 Task: Apply a Nudge Left on the Trim Clip Edge.
Action: Mouse moved to (787, 309)
Screenshot: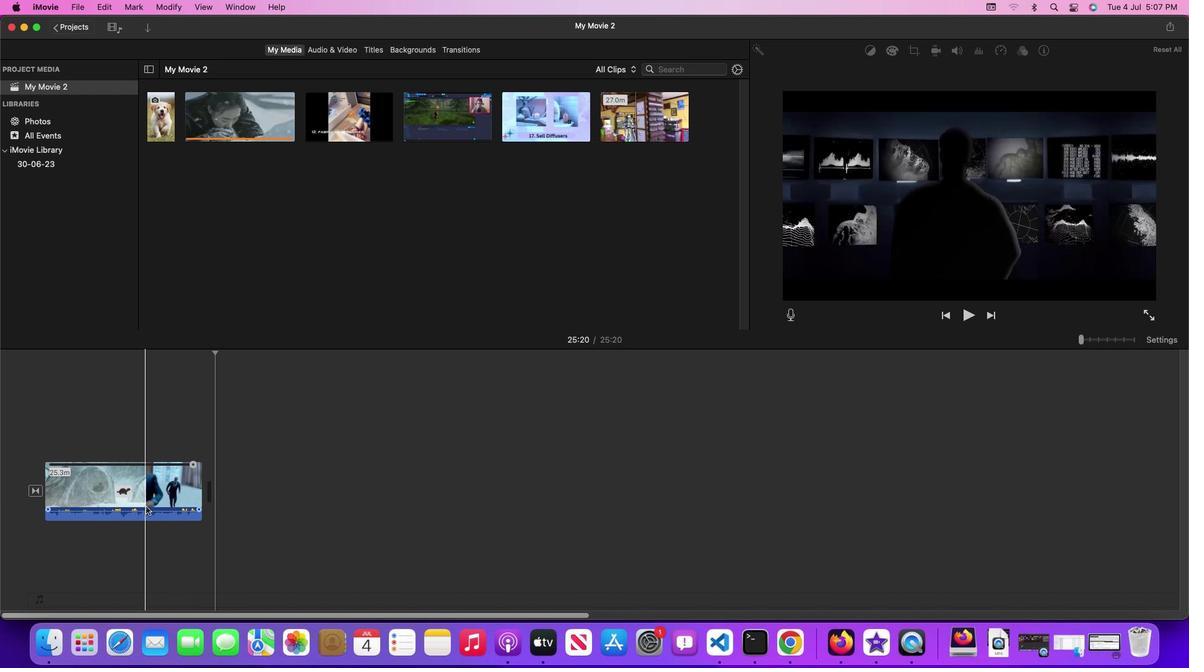 
Action: Mouse pressed left at (787, 309)
Screenshot: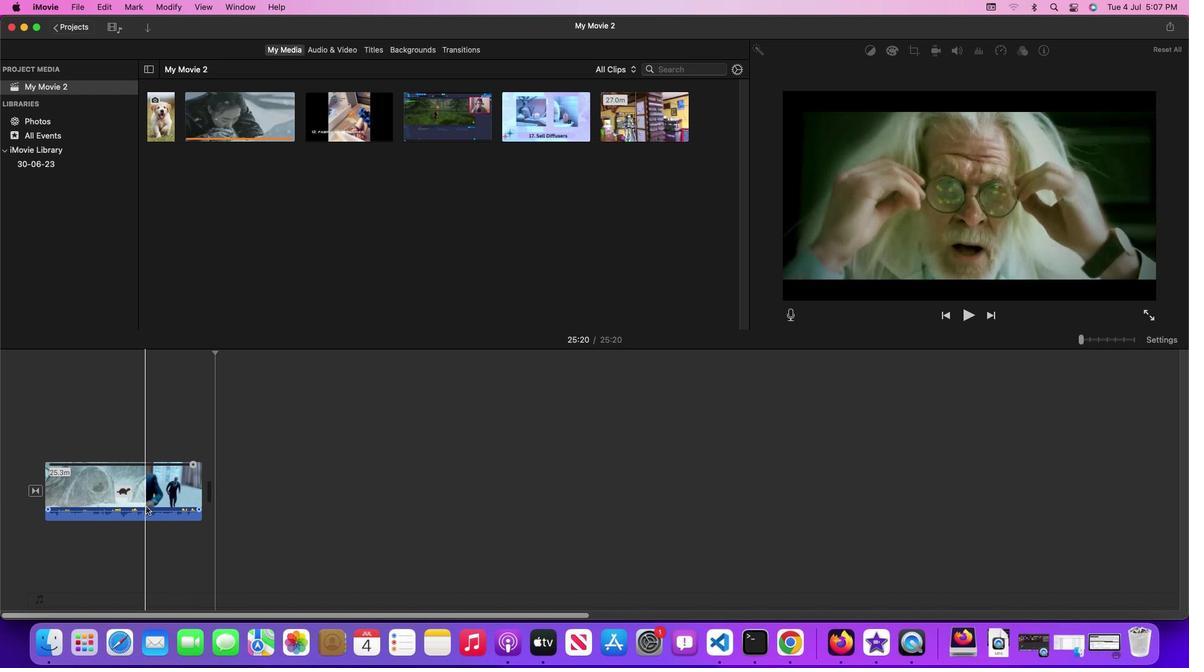
Action: Mouse moved to (787, 309)
Screenshot: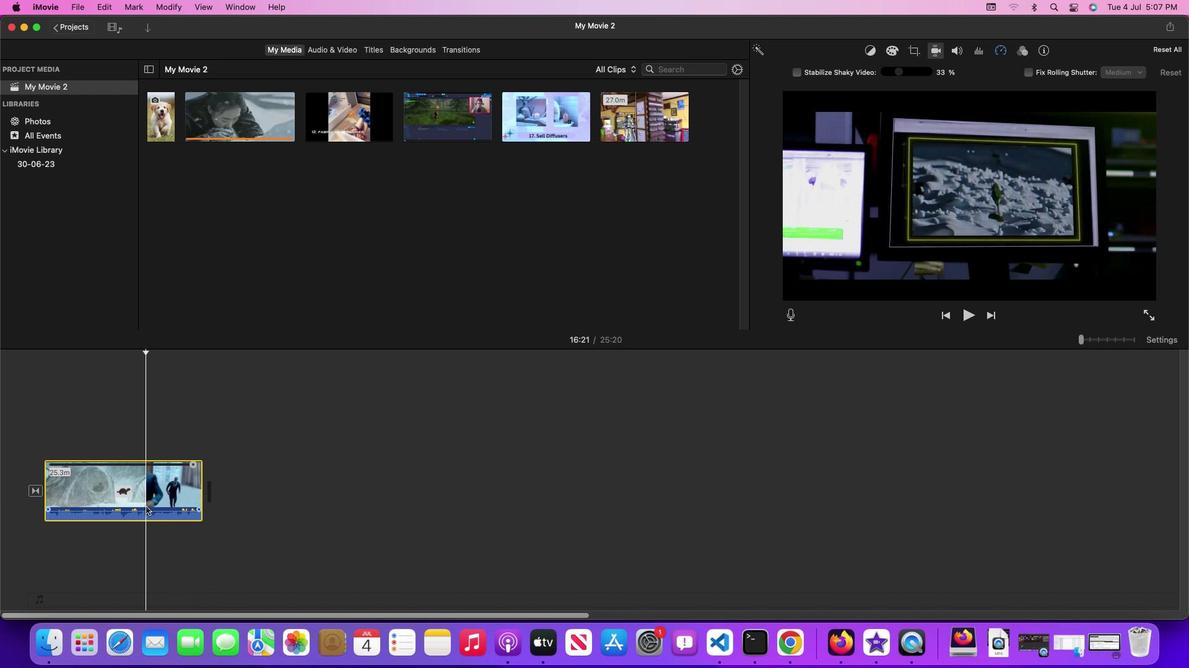 
Action: Mouse pressed left at (787, 309)
Screenshot: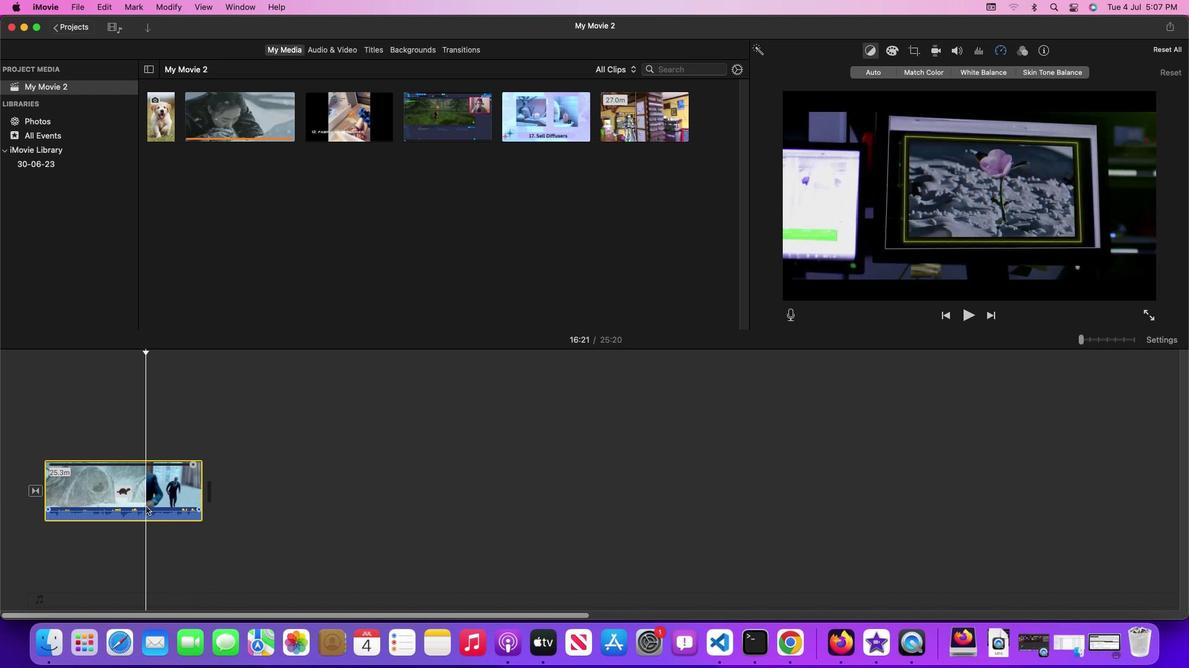 
Action: Mouse moved to (787, 309)
Screenshot: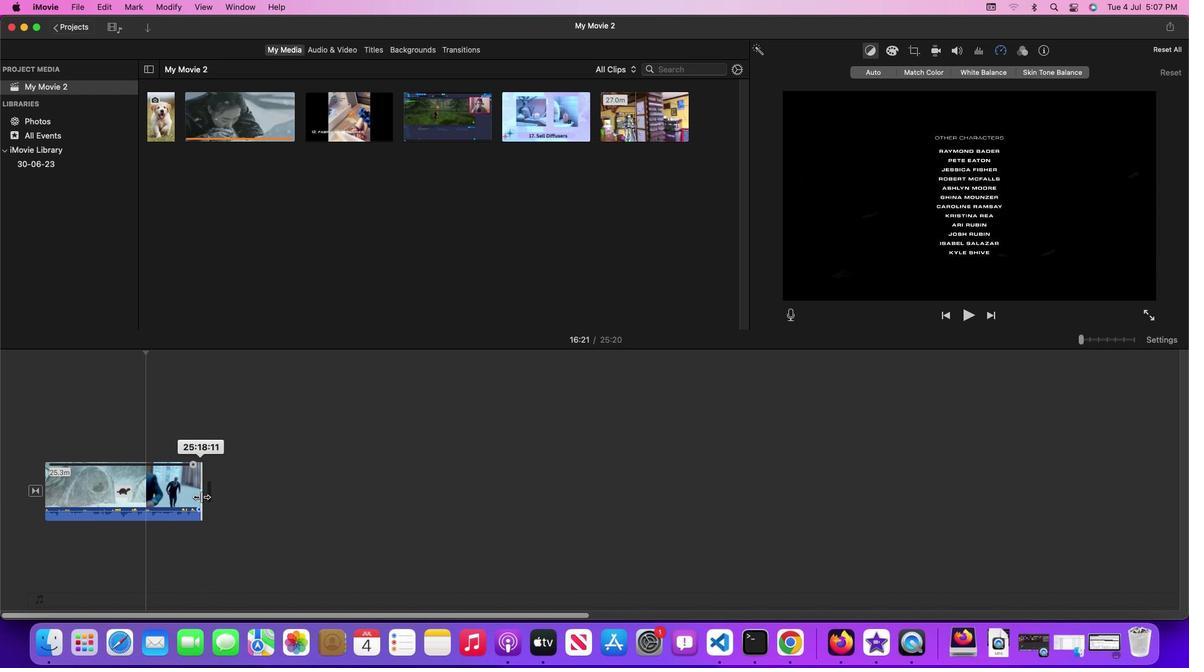 
Action: Mouse pressed left at (787, 309)
Screenshot: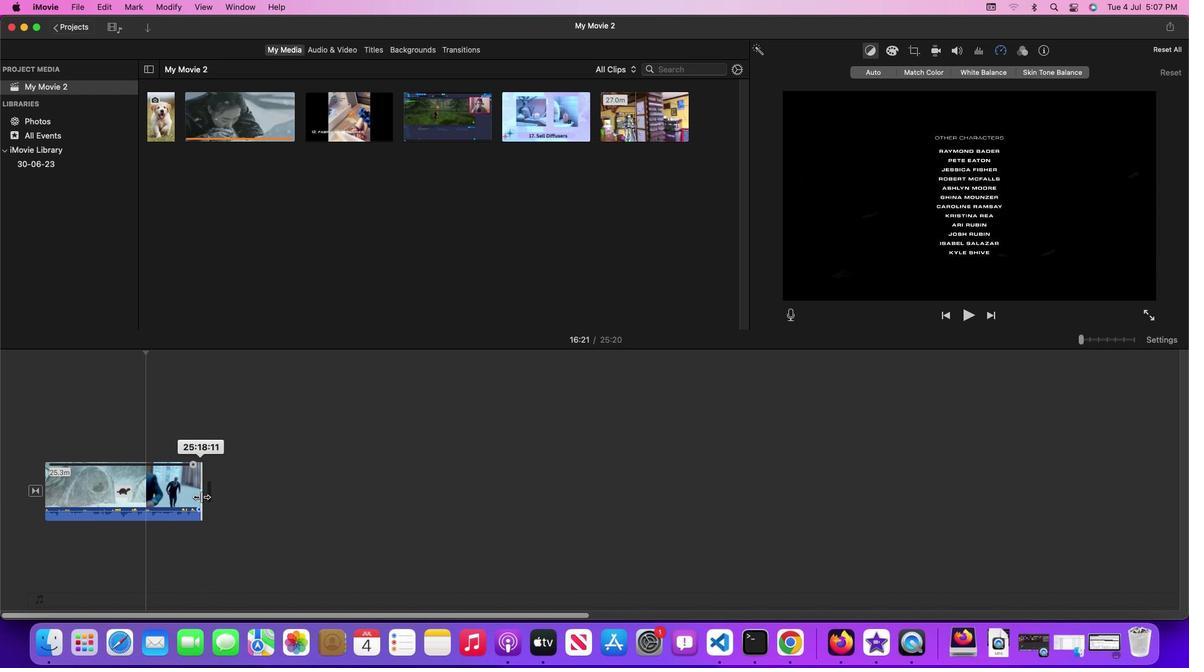 
Action: Mouse moved to (787, 309)
Screenshot: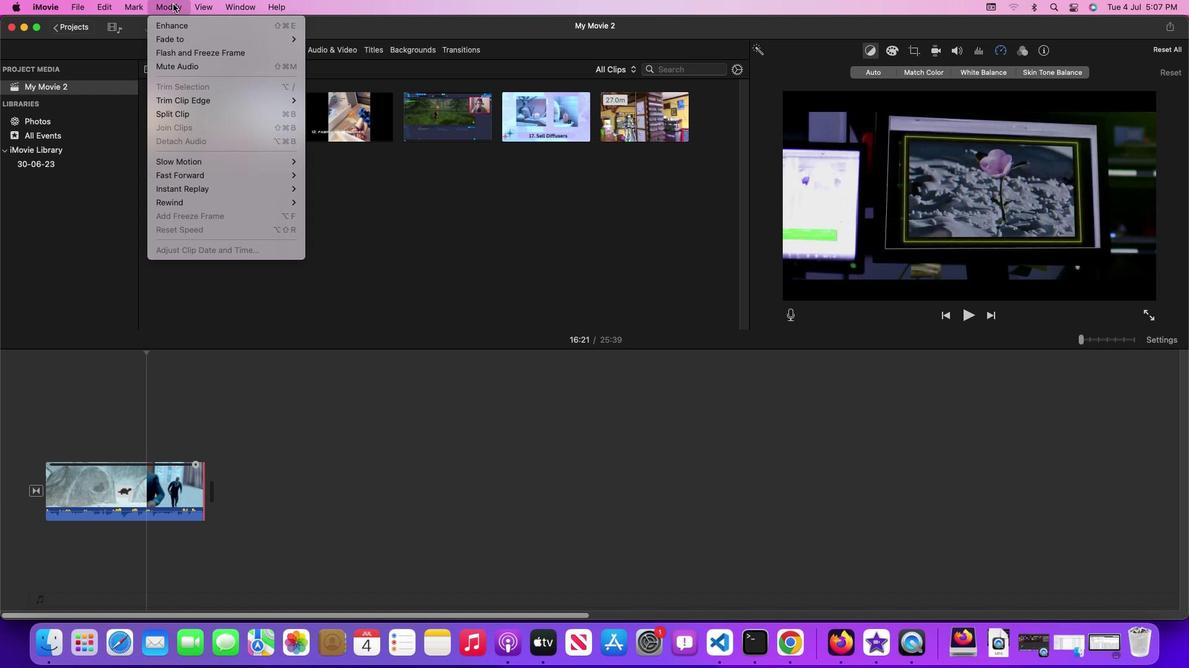 
Action: Mouse pressed left at (787, 309)
Screenshot: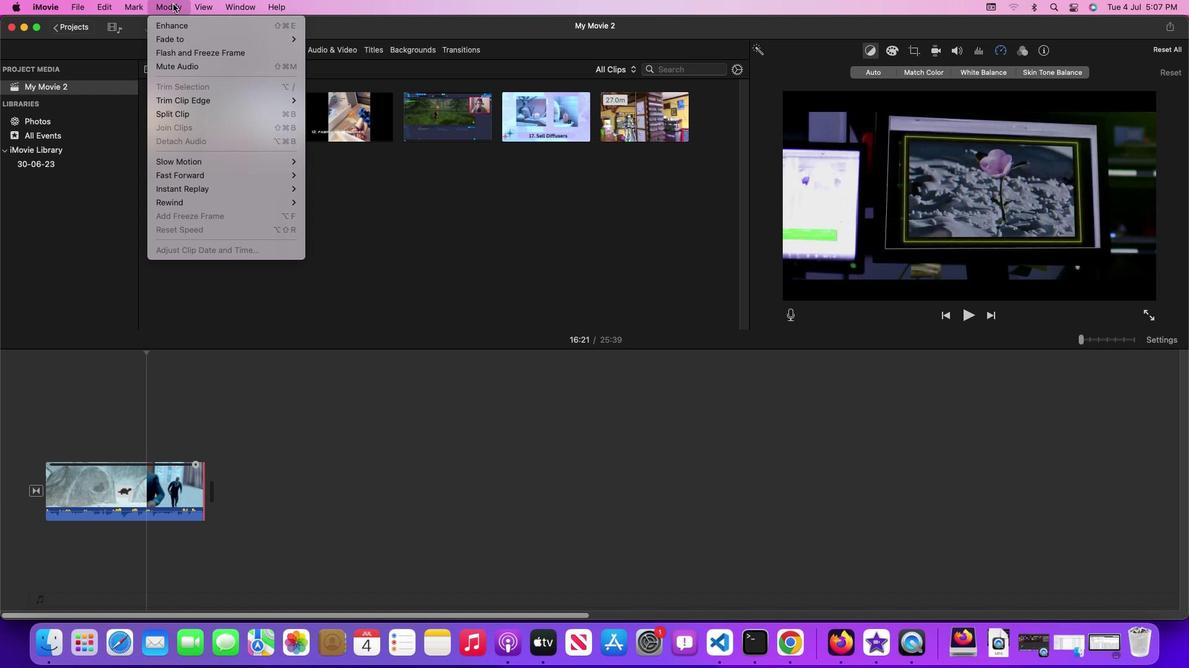 
Action: Mouse moved to (787, 309)
Screenshot: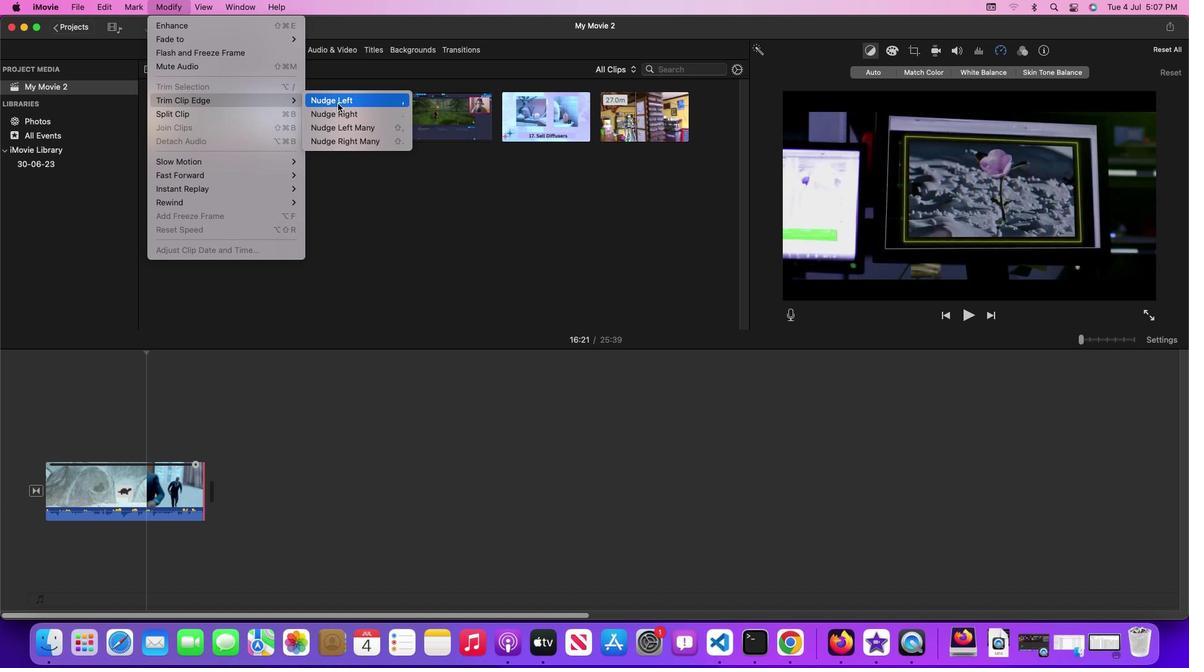 
Action: Mouse pressed left at (787, 309)
Screenshot: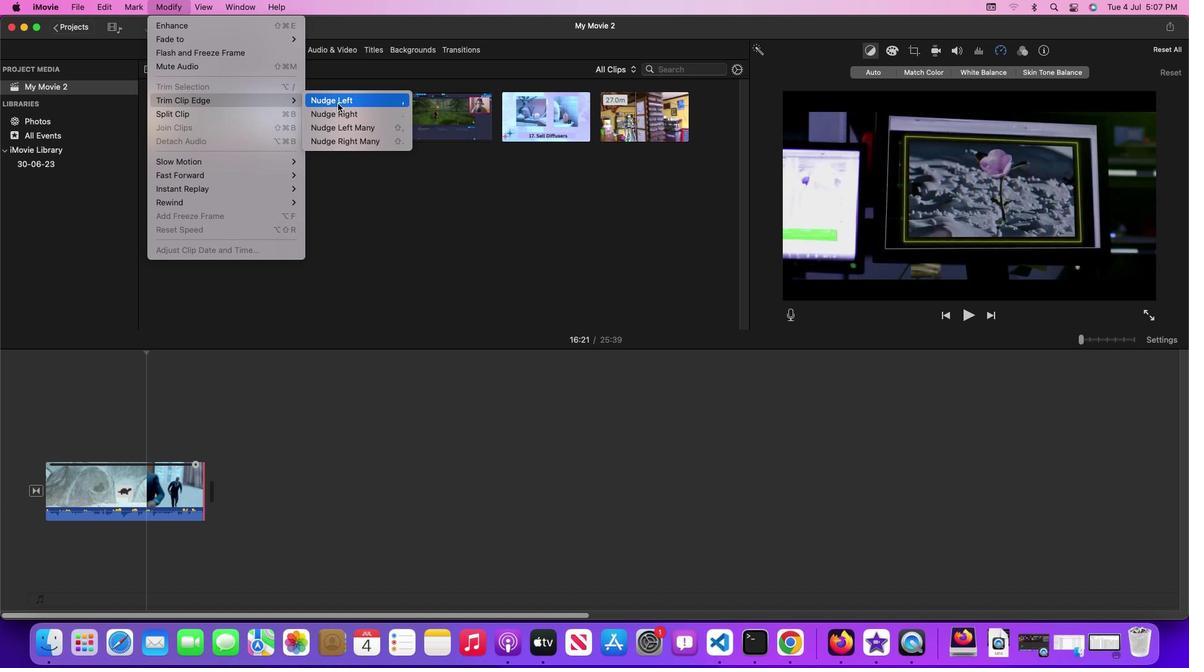 
Action: Mouse moved to (787, 309)
Screenshot: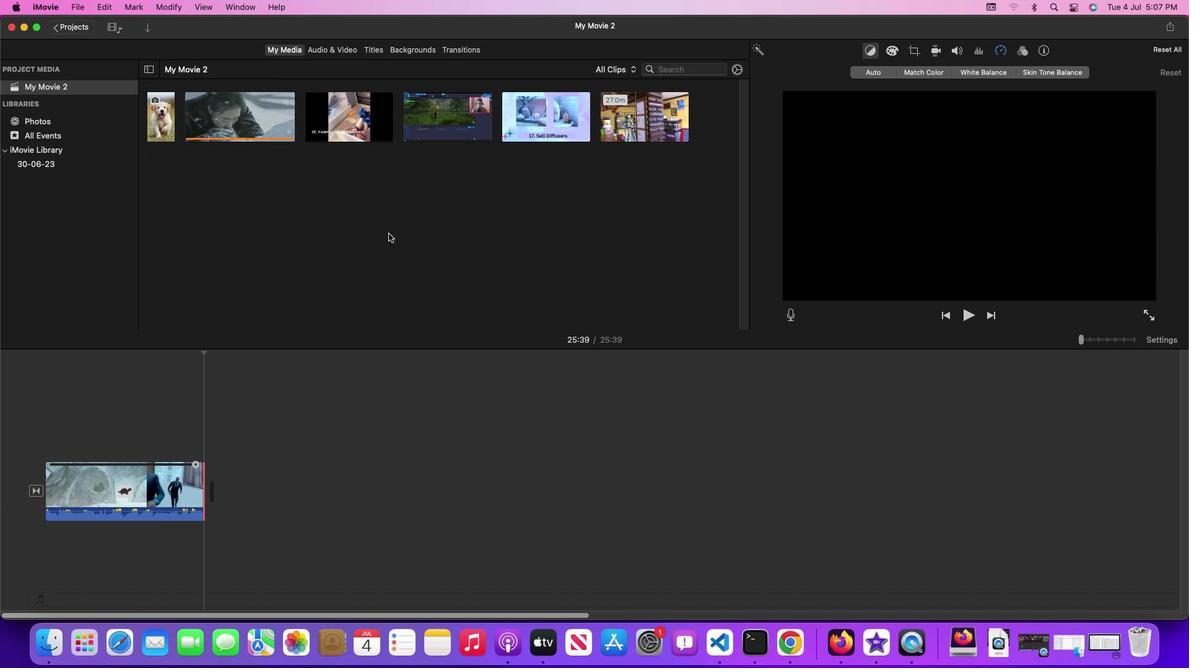 
